 Task: Filter calendar items by 'Yellow category', unread status, attachments, and flagged by you.
Action: Mouse moved to (13, 55)
Screenshot: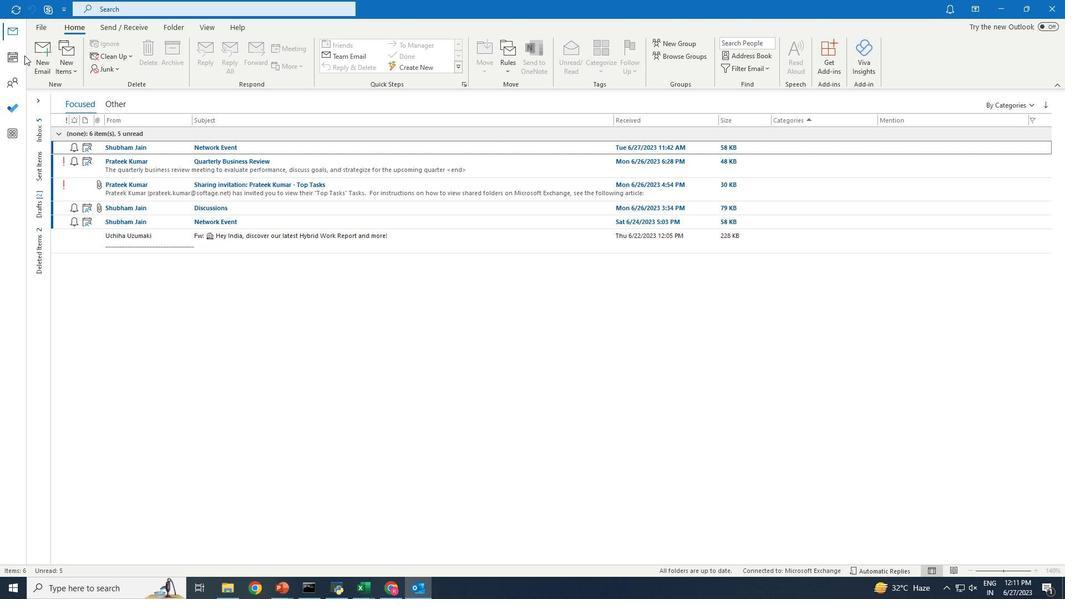 
Action: Mouse pressed left at (13, 55)
Screenshot: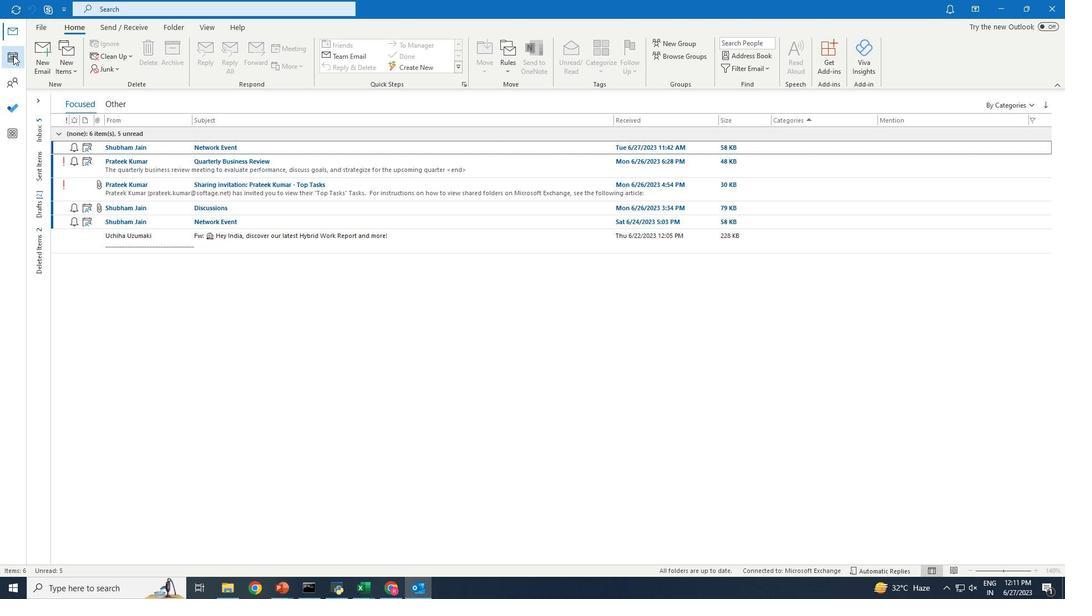 
Action: Mouse moved to (202, 27)
Screenshot: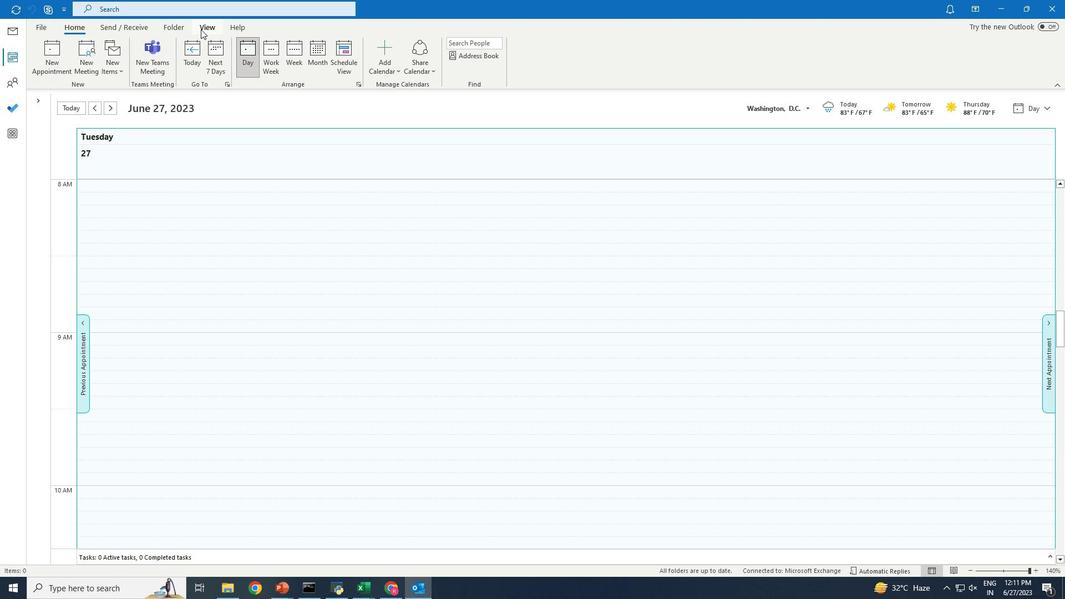 
Action: Mouse pressed left at (202, 27)
Screenshot: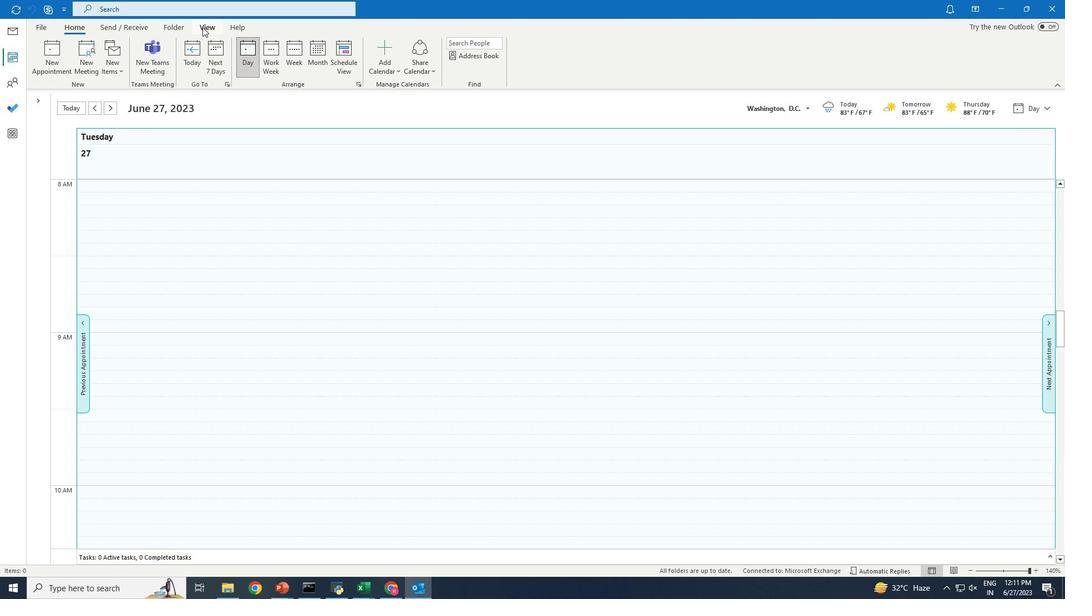 
Action: Mouse moved to (69, 54)
Screenshot: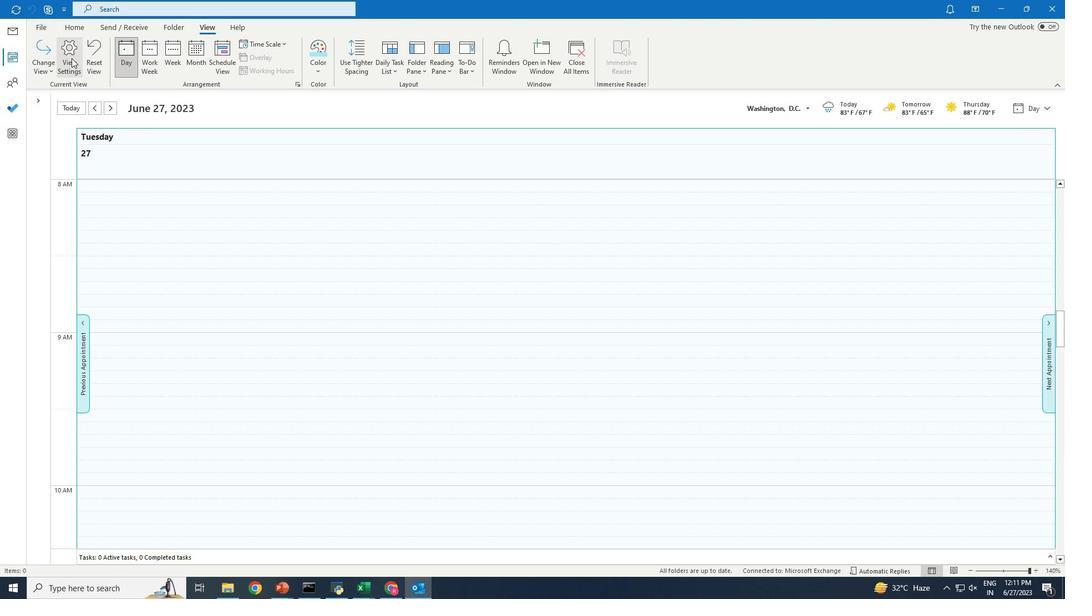 
Action: Mouse pressed left at (69, 54)
Screenshot: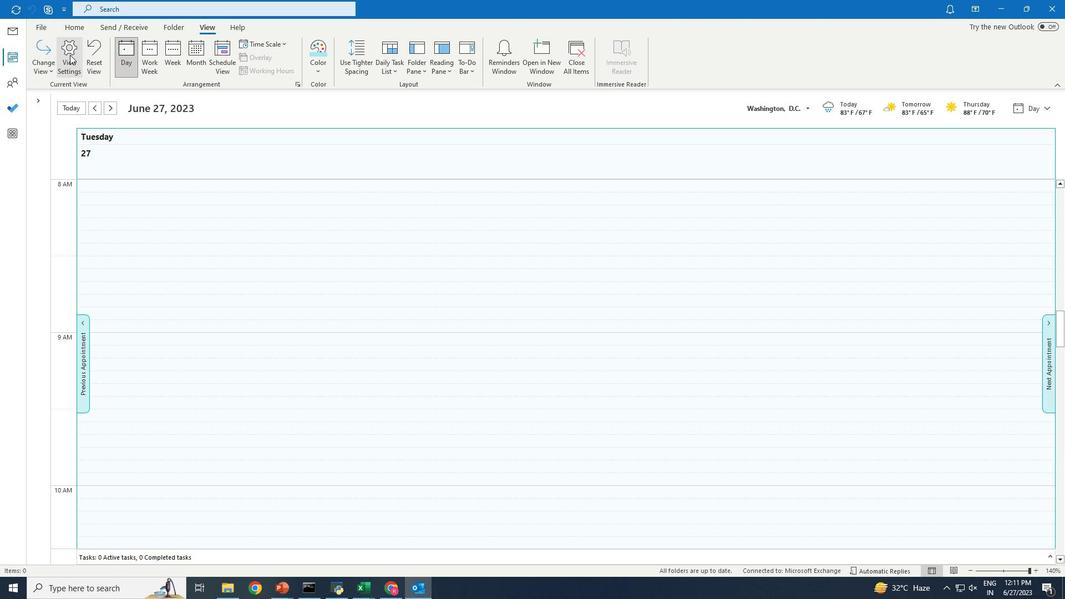 
Action: Mouse moved to (444, 287)
Screenshot: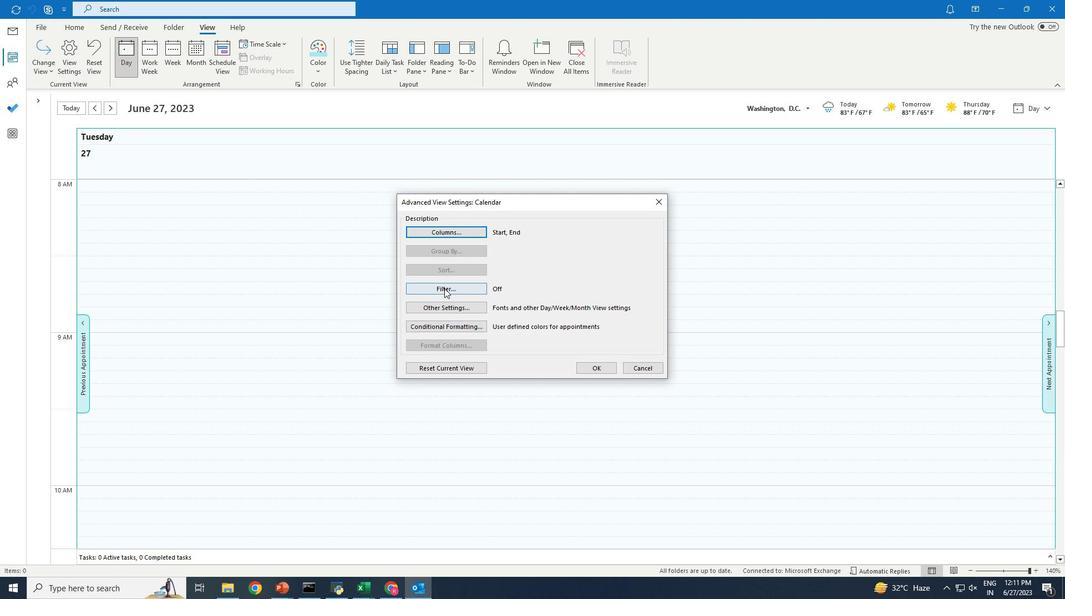 
Action: Mouse pressed left at (444, 287)
Screenshot: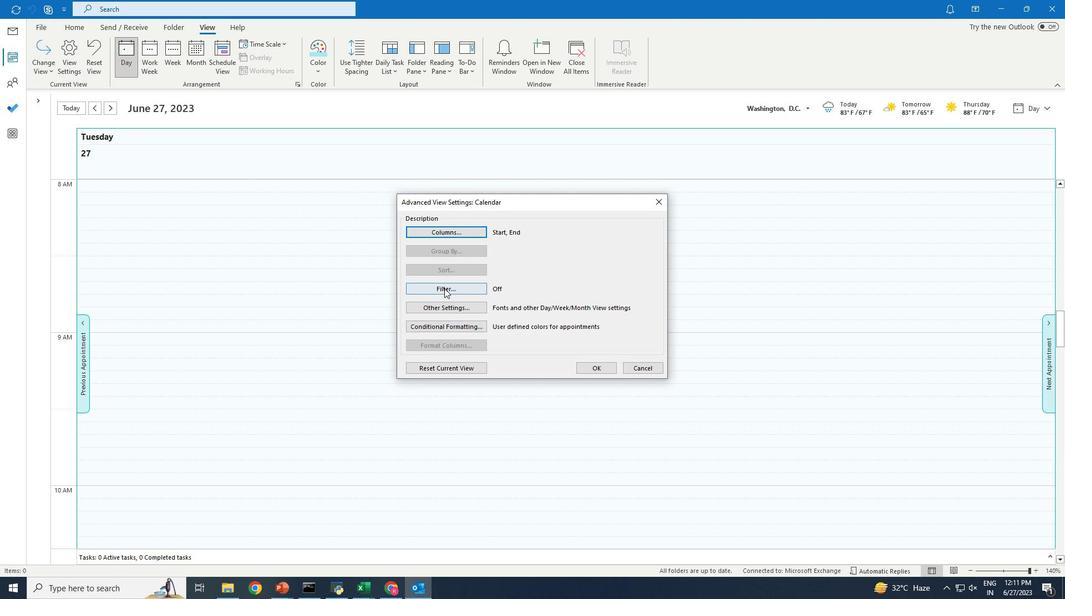 
Action: Mouse moved to (533, 221)
Screenshot: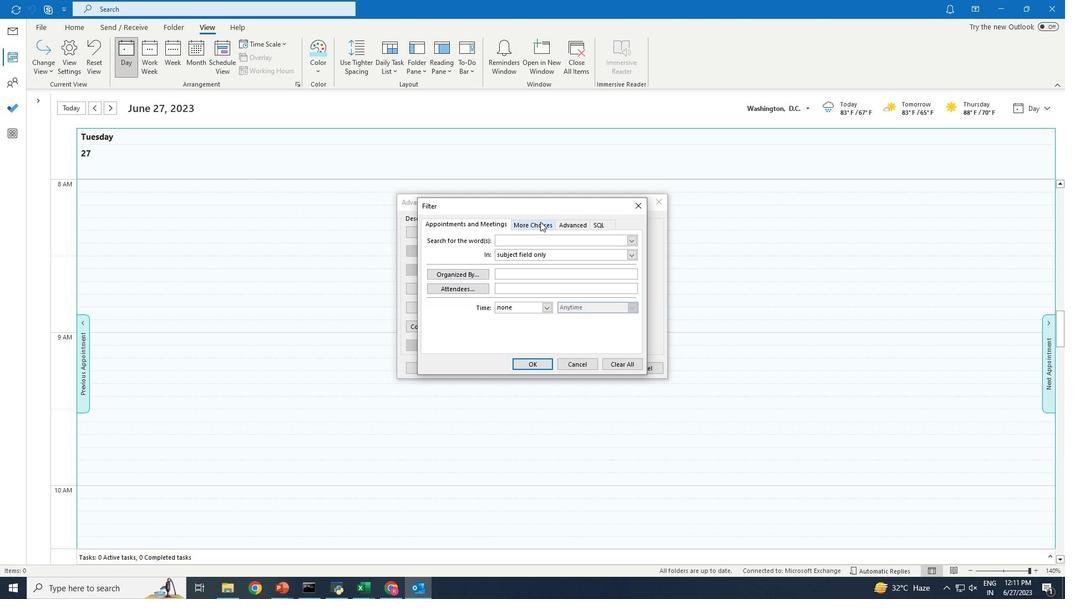 
Action: Mouse pressed left at (533, 221)
Screenshot: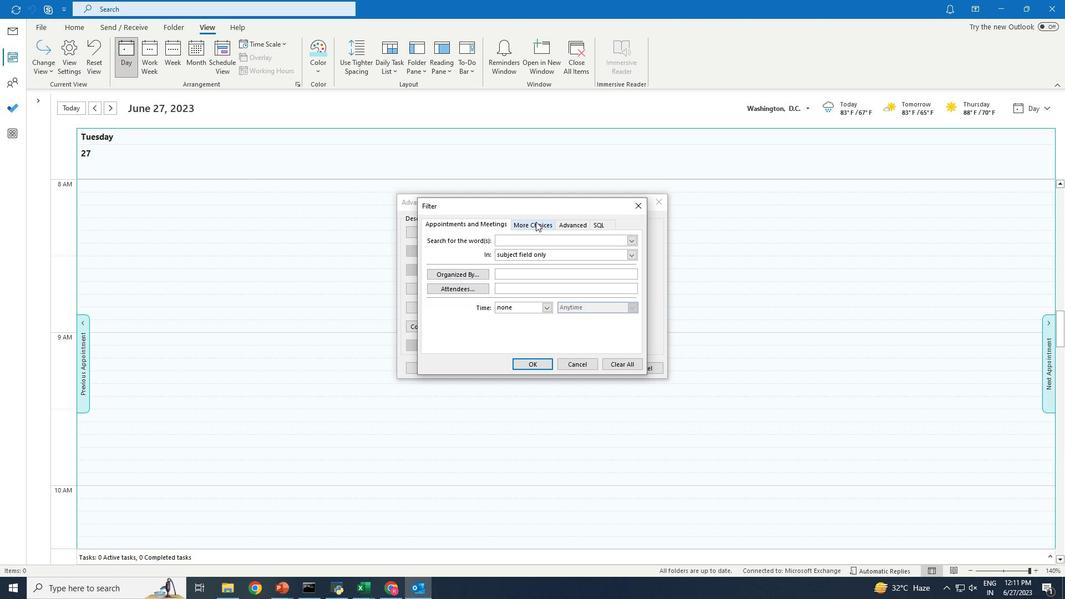 
Action: Mouse moved to (631, 237)
Screenshot: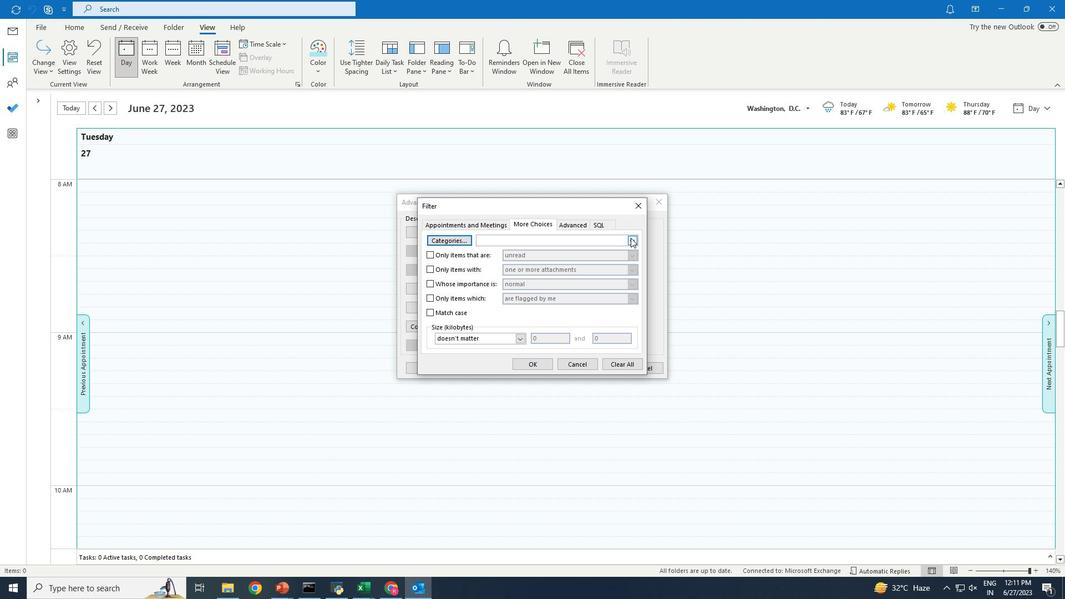 
Action: Mouse pressed left at (631, 237)
Screenshot: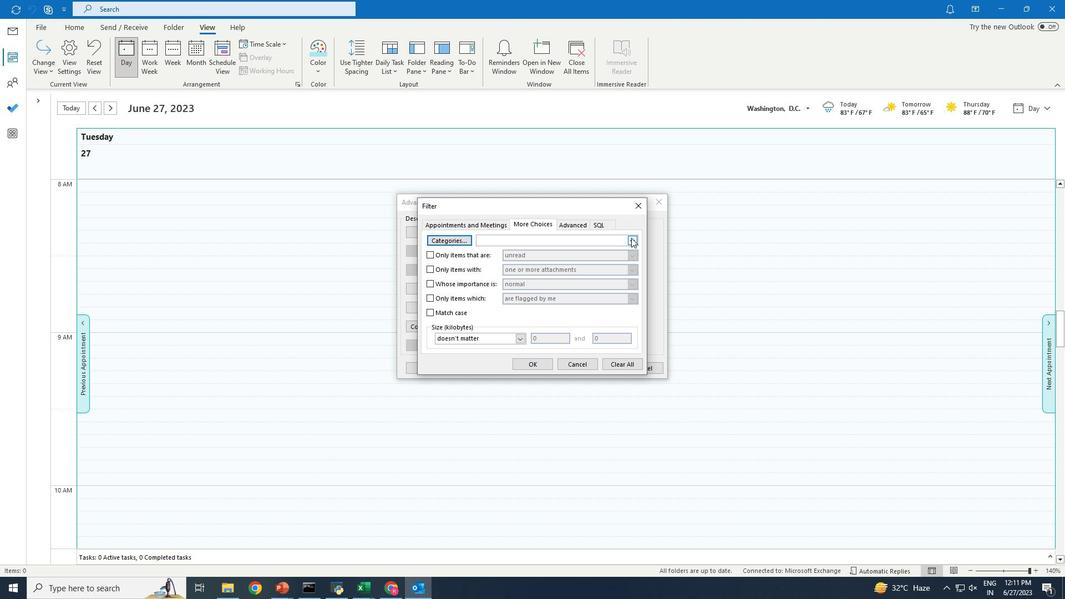 
Action: Mouse moved to (530, 276)
Screenshot: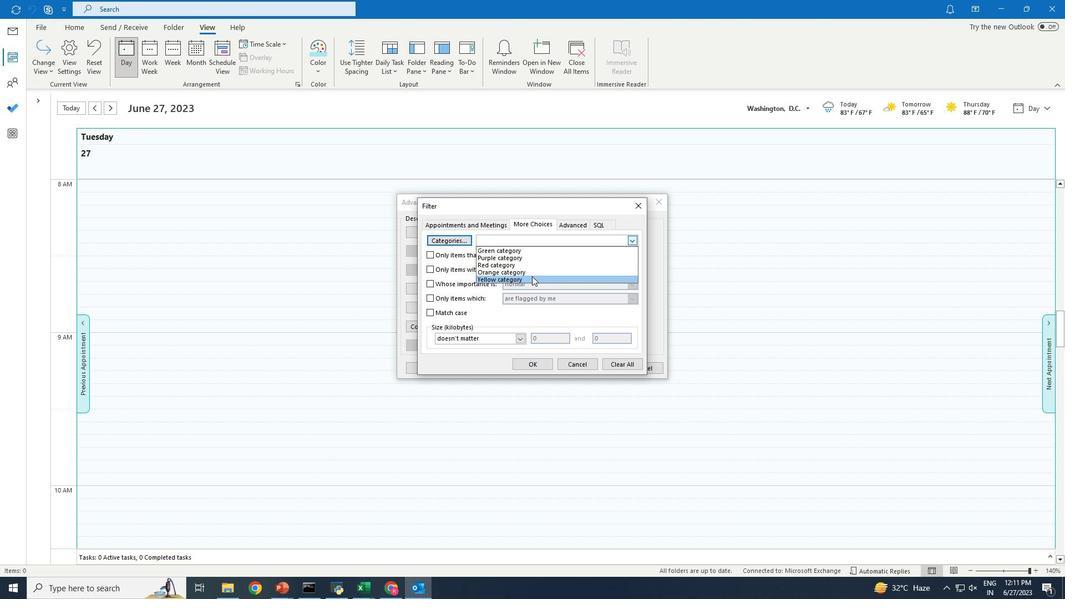 
Action: Mouse pressed left at (530, 276)
Screenshot: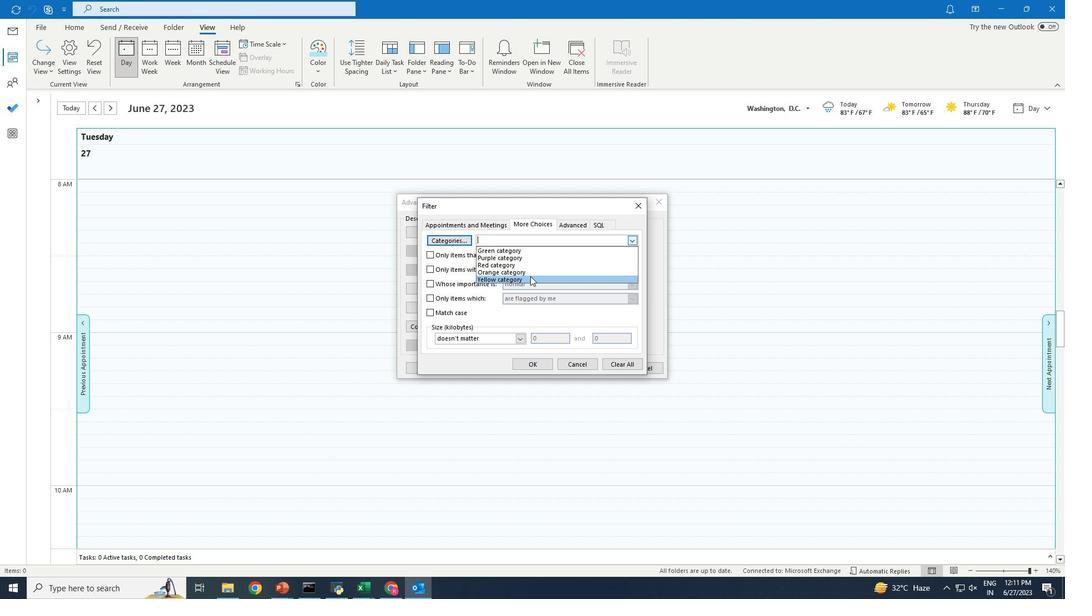 
Action: Mouse moved to (432, 254)
Screenshot: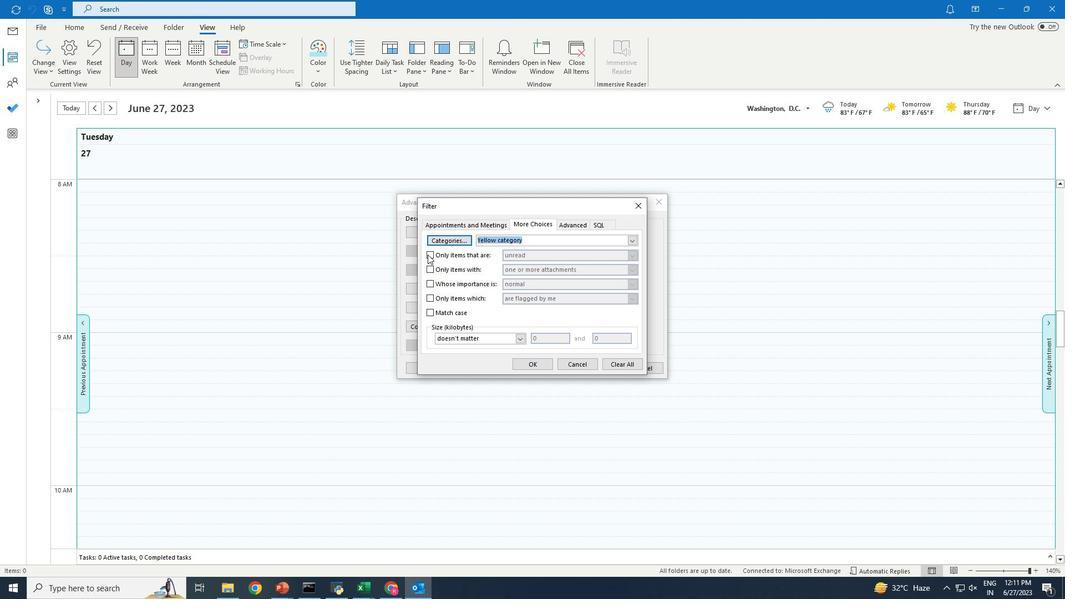 
Action: Mouse pressed left at (432, 254)
Screenshot: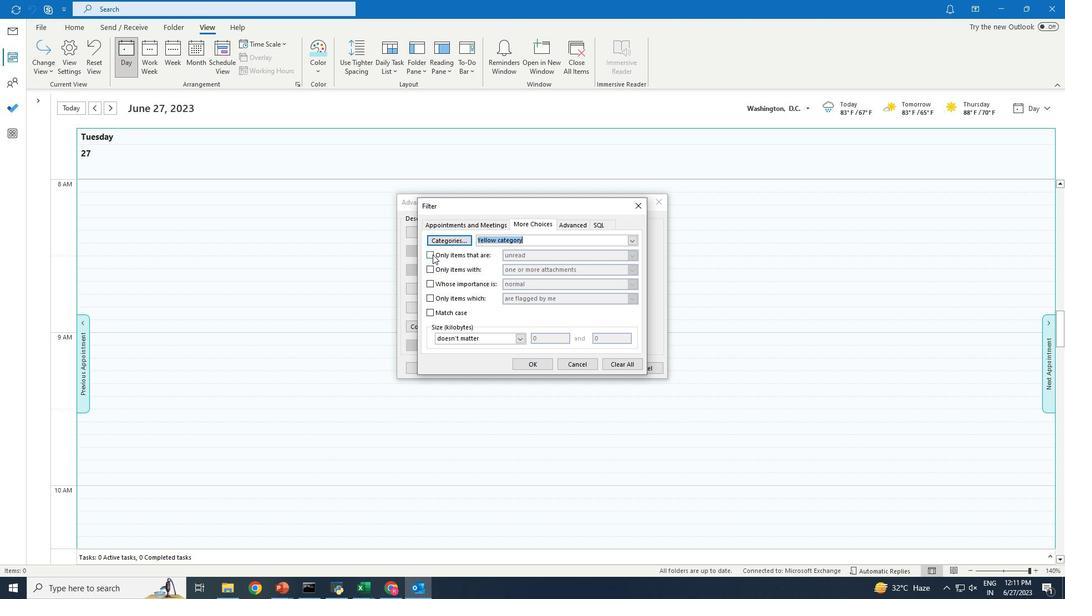 
Action: Mouse moved to (631, 255)
Screenshot: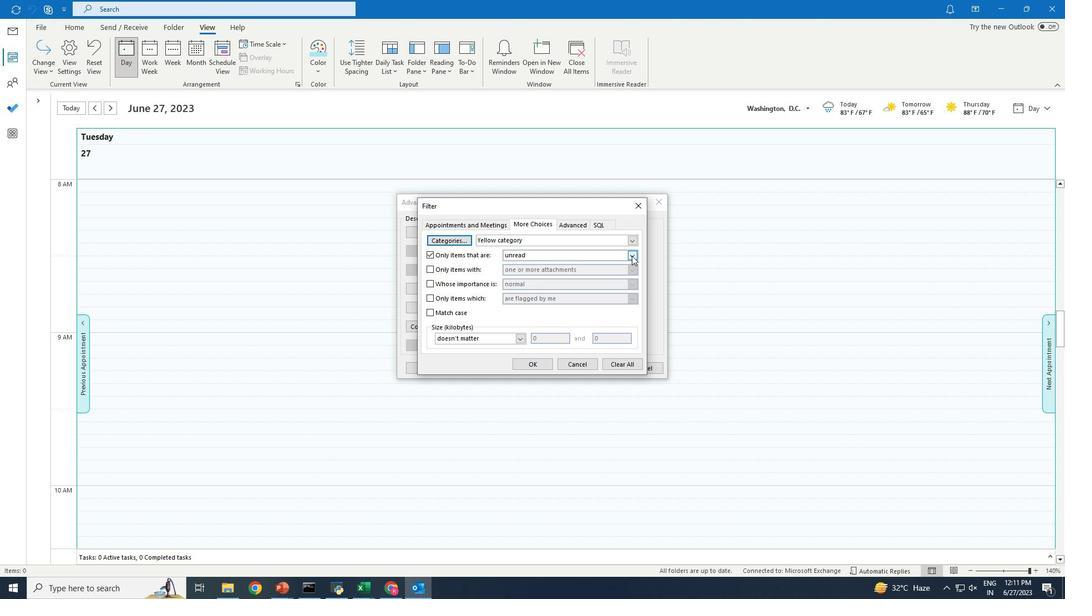 
Action: Mouse pressed left at (631, 255)
Screenshot: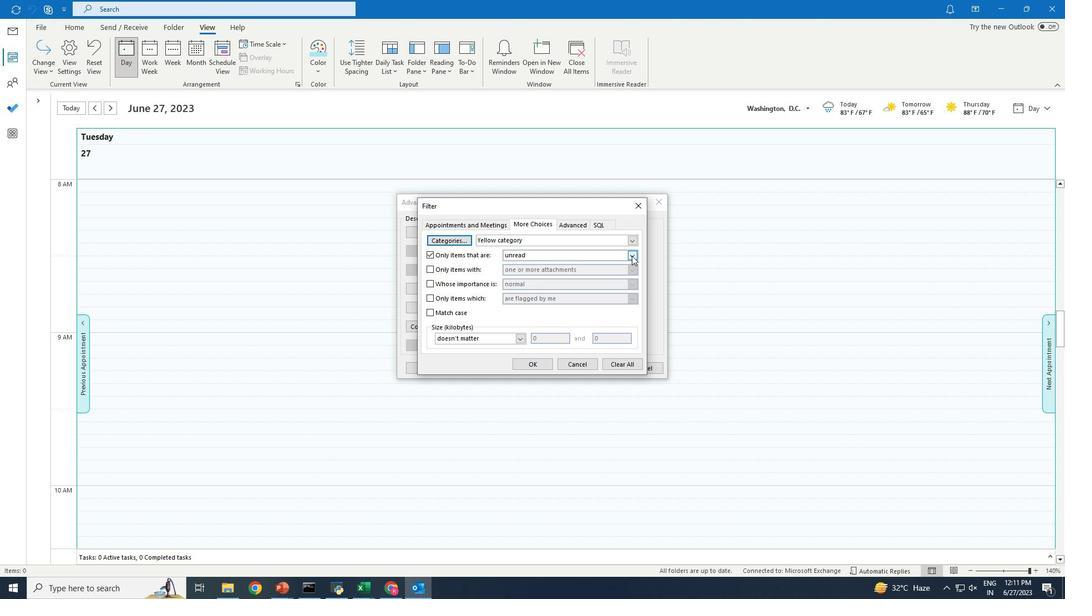 
Action: Mouse moved to (523, 264)
Screenshot: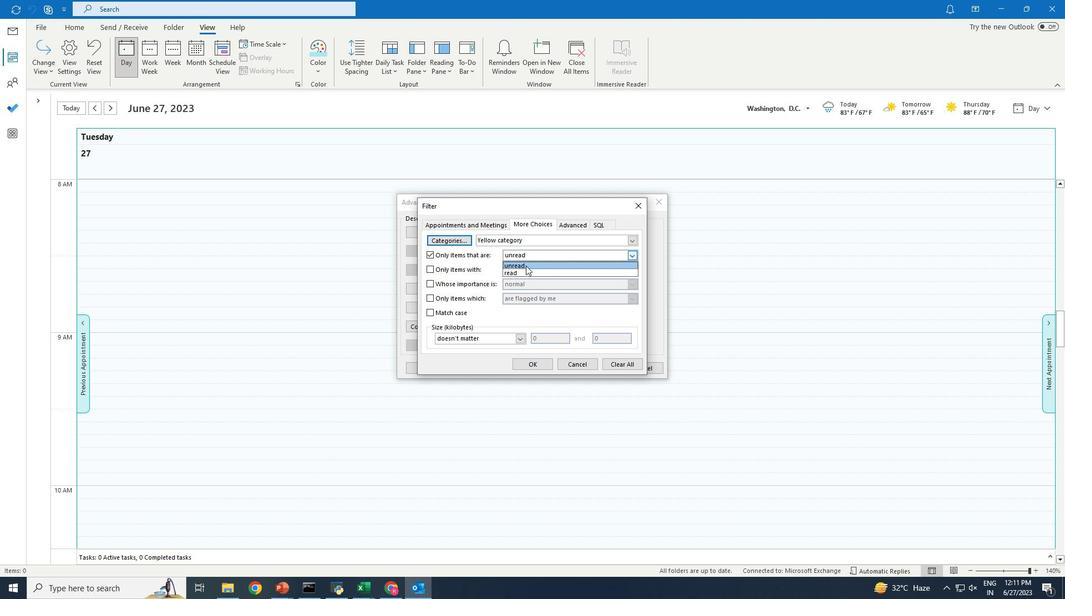 
Action: Mouse pressed left at (523, 264)
Screenshot: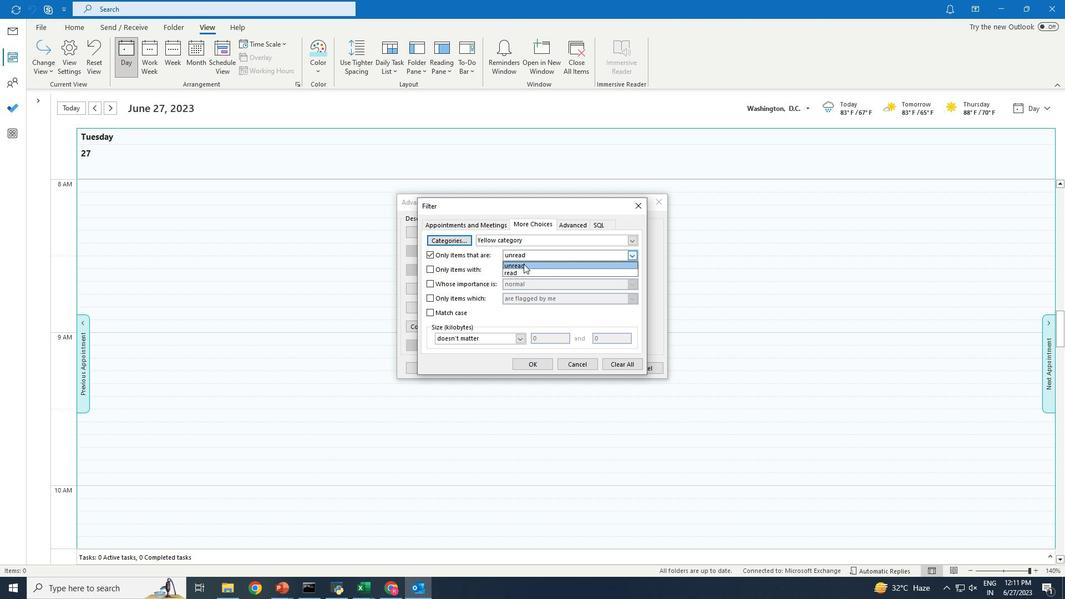 
Action: Mouse moved to (429, 296)
Screenshot: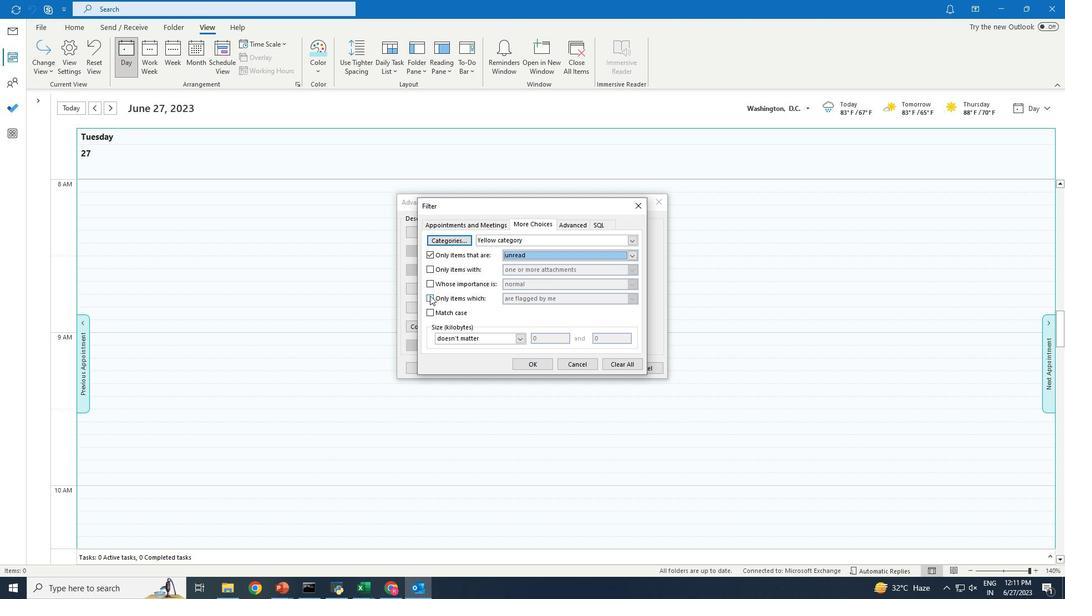 
Action: Mouse pressed left at (429, 296)
Screenshot: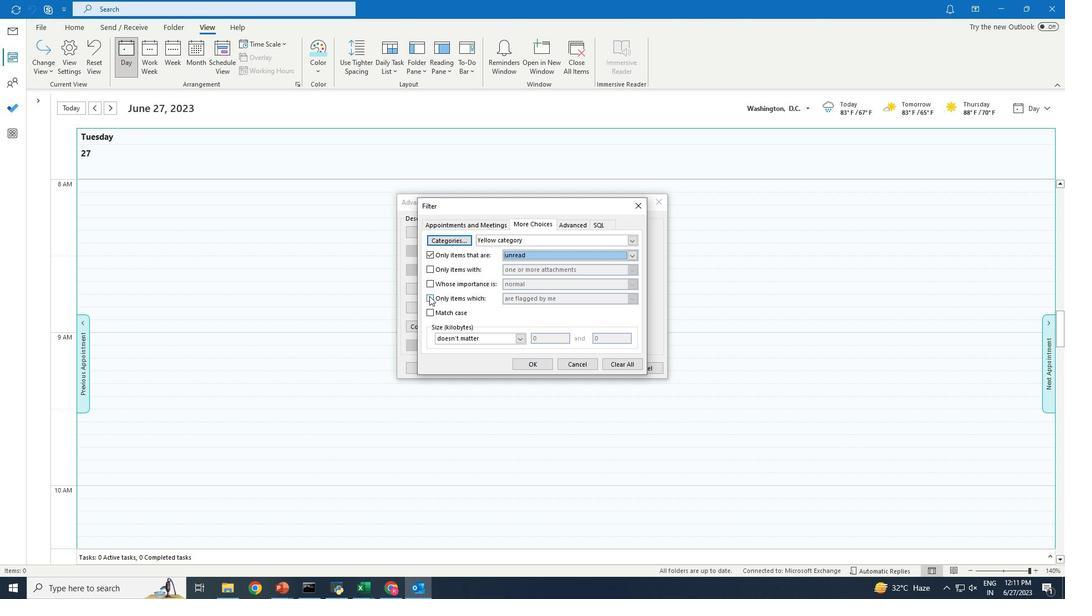 
Action: Mouse moved to (629, 299)
Screenshot: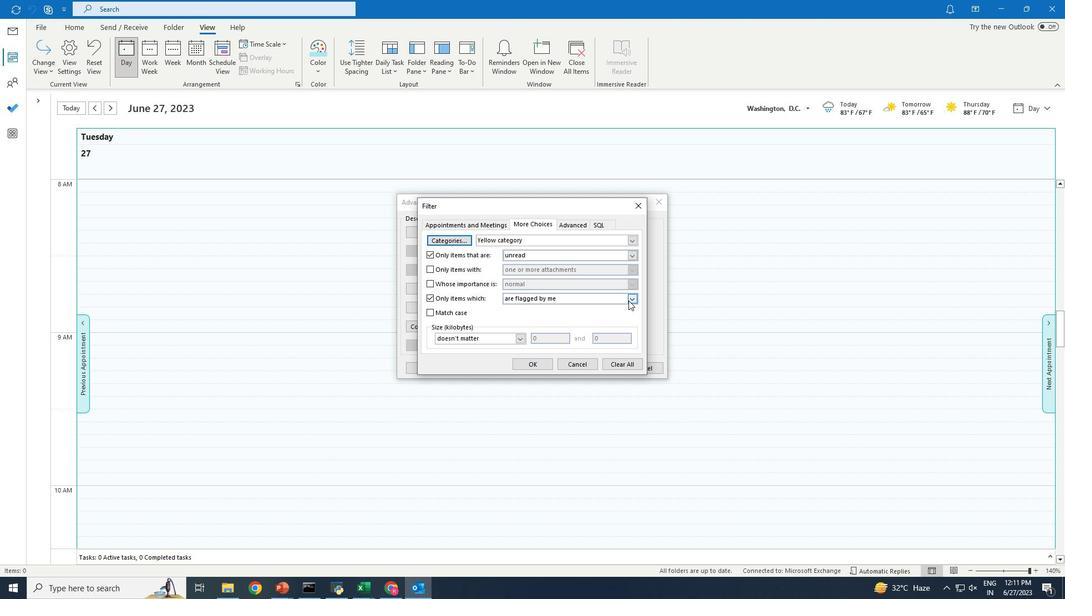 
Action: Mouse pressed left at (629, 299)
Screenshot: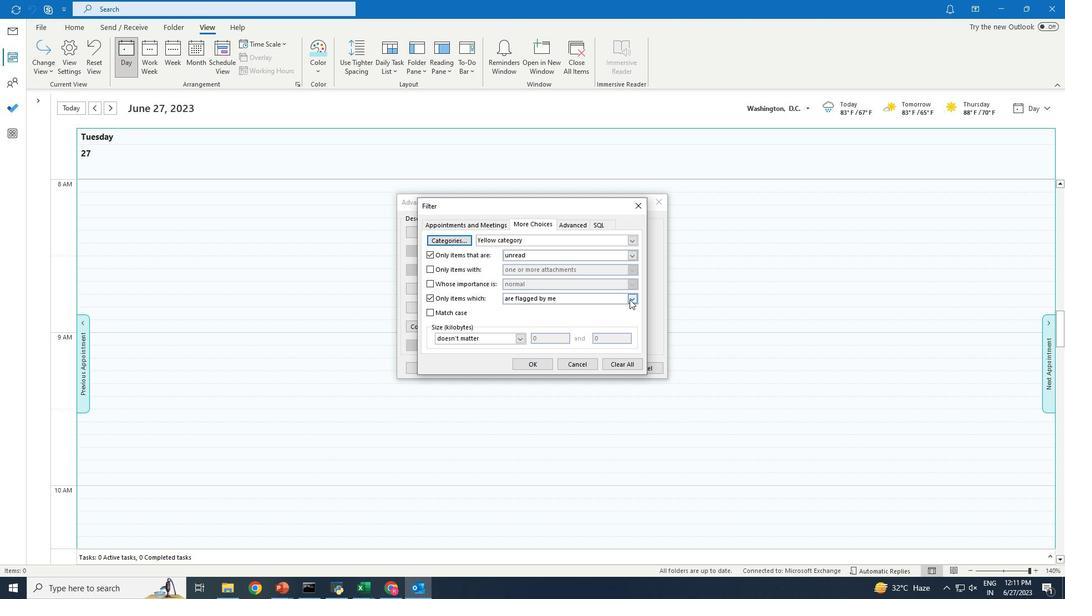 
Action: Mouse moved to (535, 321)
Screenshot: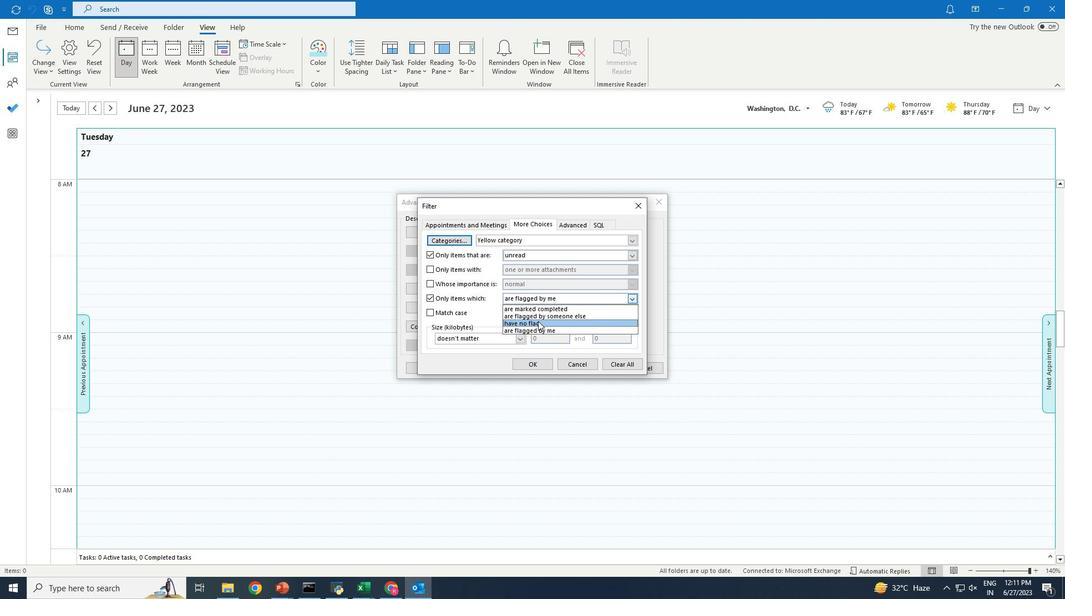 
Action: Mouse pressed left at (535, 321)
Screenshot: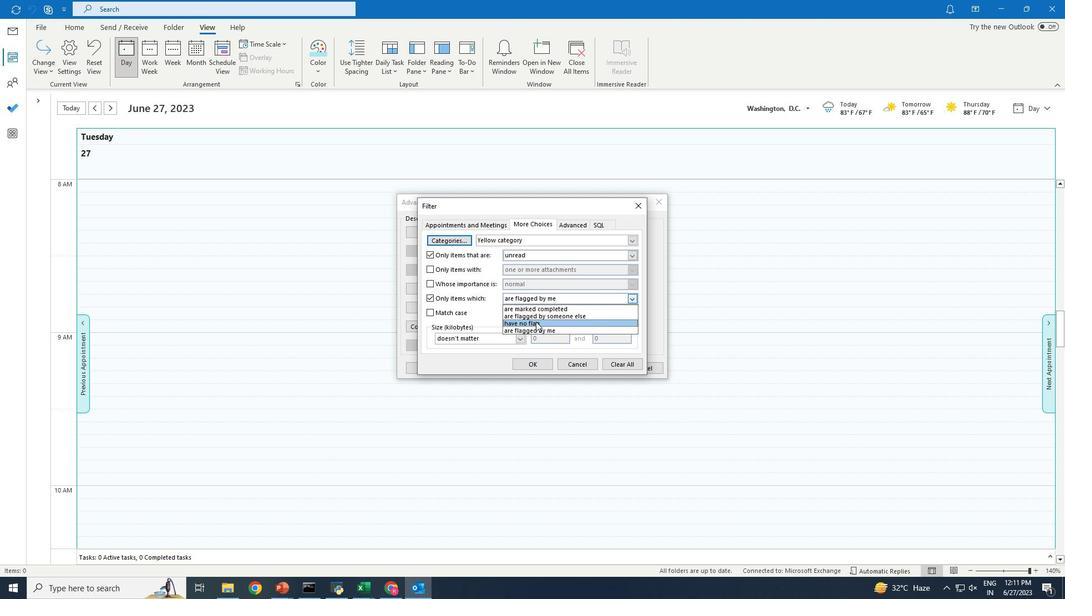 
Action: Mouse moved to (535, 361)
Screenshot: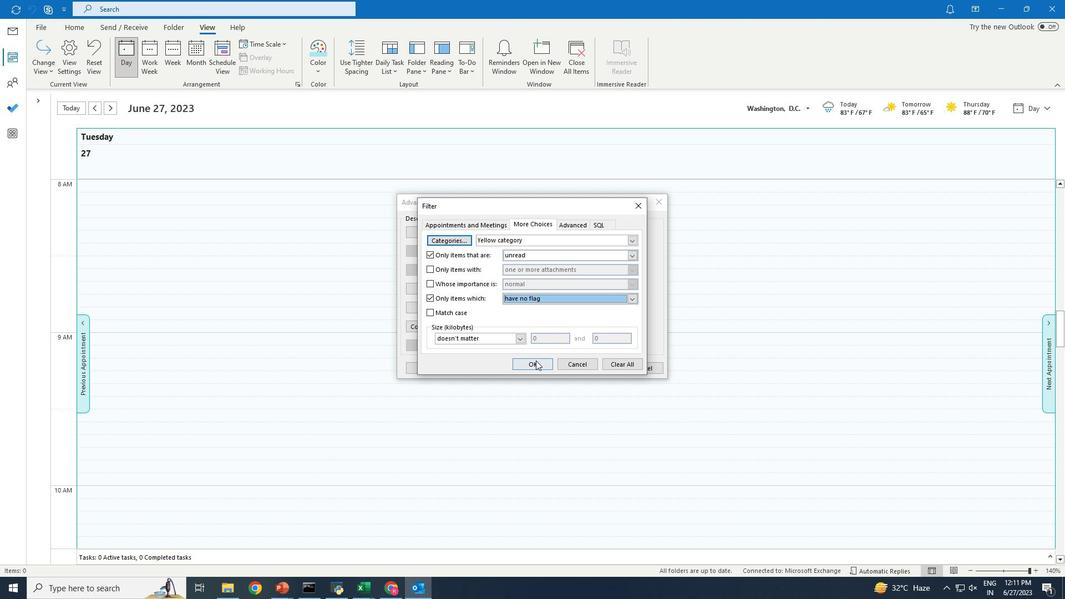 
Action: Mouse pressed left at (535, 361)
Screenshot: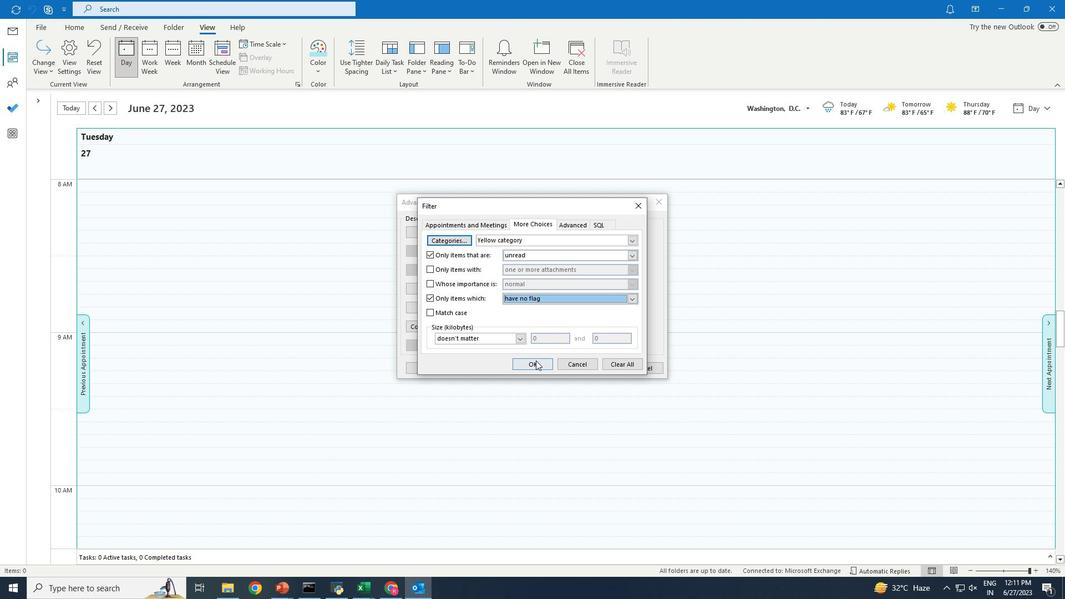 
Action: Mouse moved to (584, 365)
Screenshot: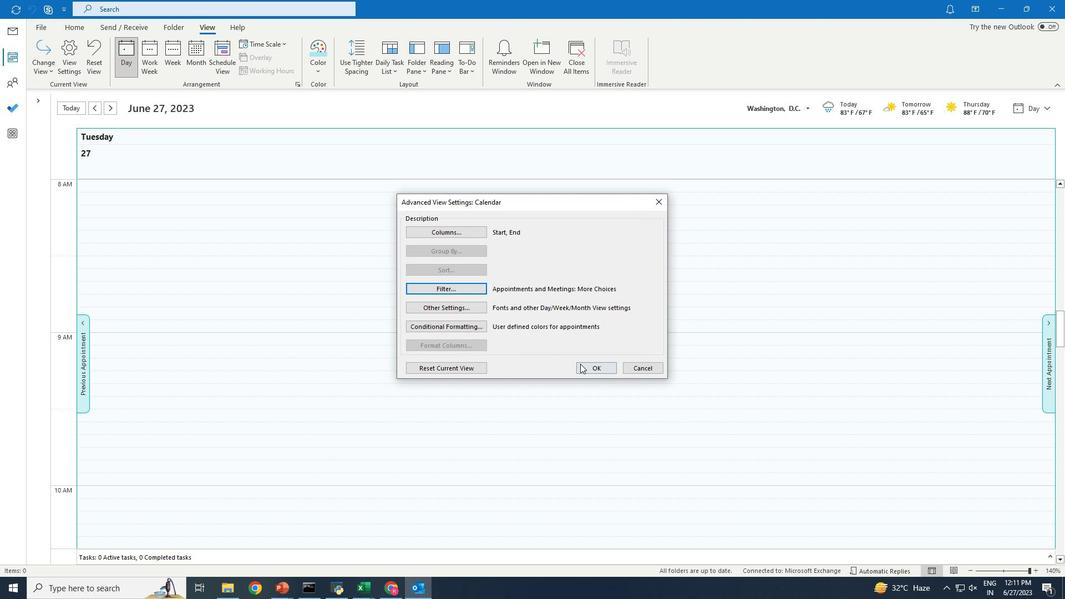 
Action: Mouse pressed left at (584, 365)
Screenshot: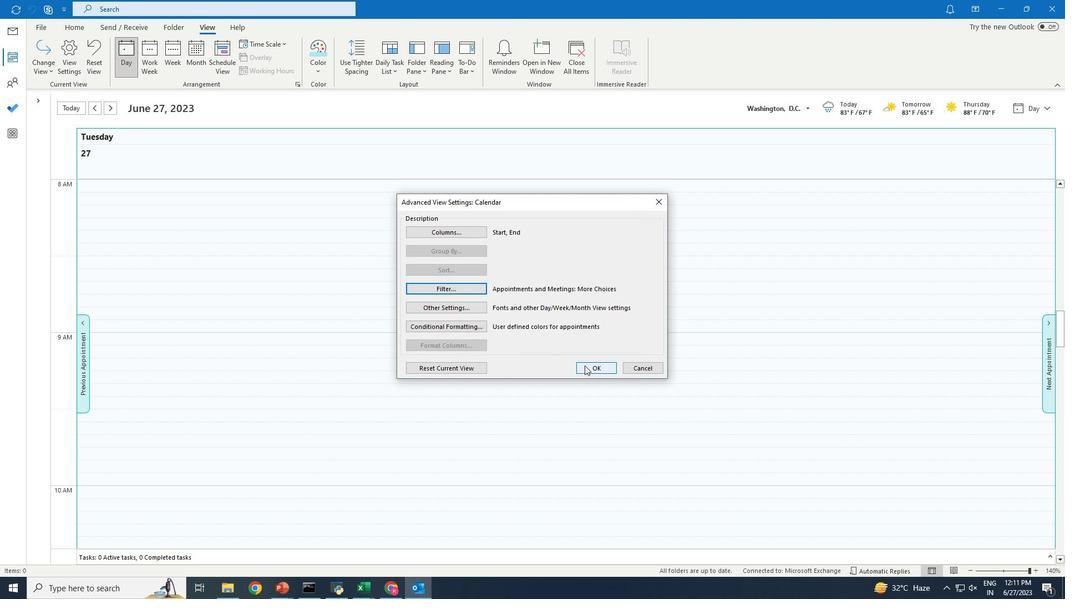 
Action: Mouse moved to (574, 365)
Screenshot: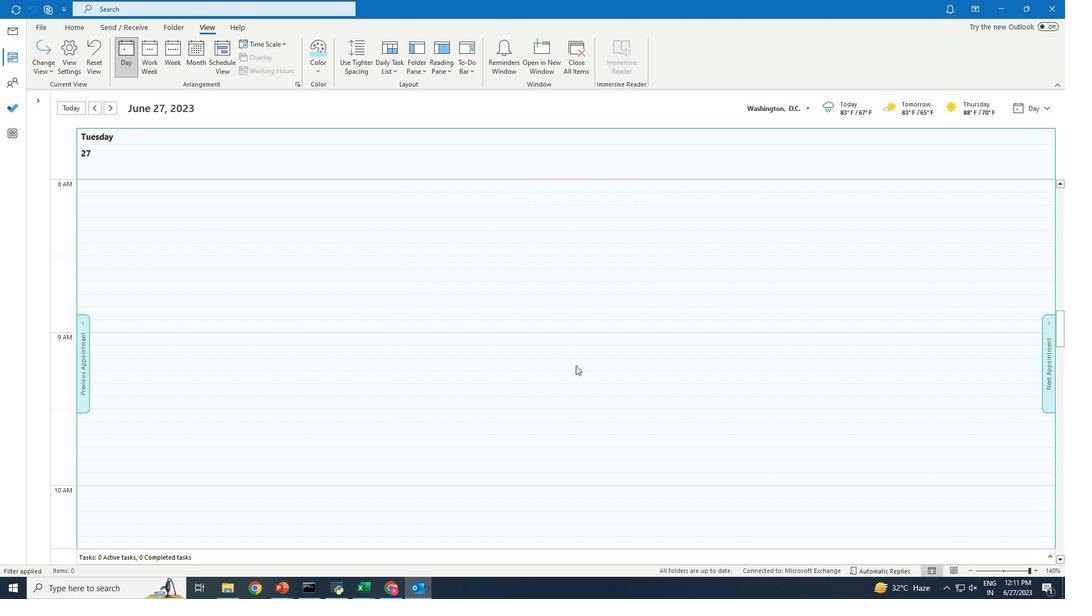
